 Task: Use the formula "REGEXMATCH" in spreadsheet "Project portfolio".
Action: Mouse moved to (124, 94)
Screenshot: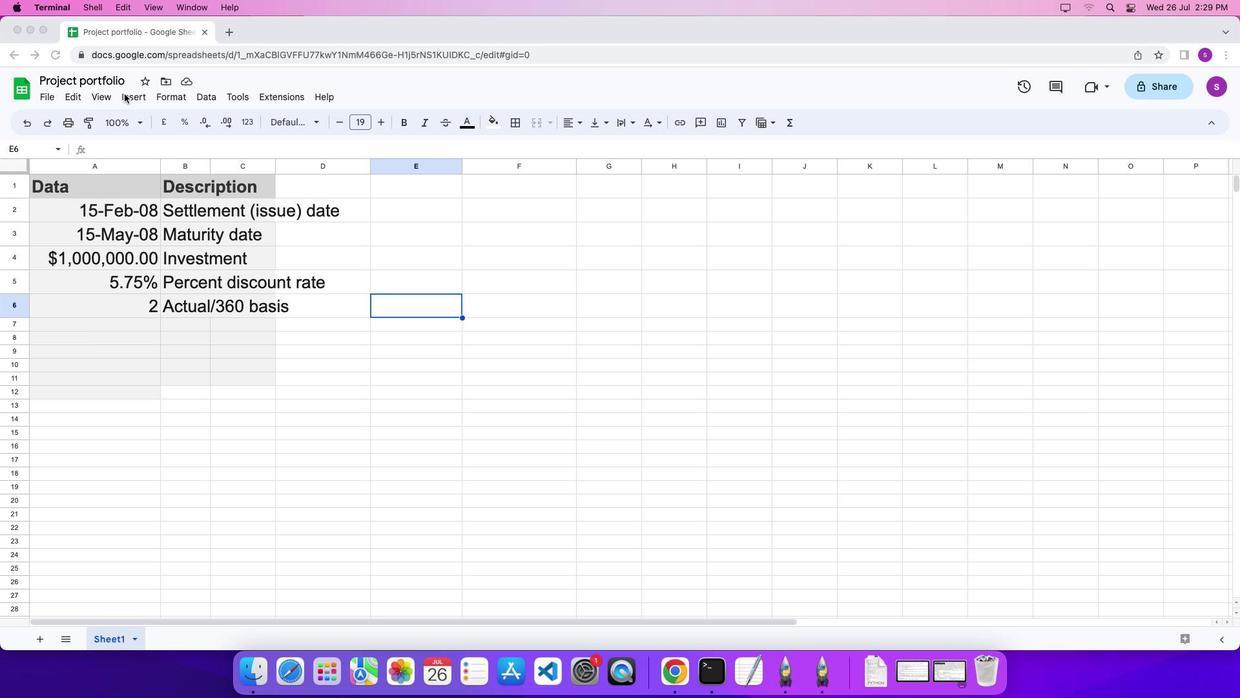 
Action: Mouse pressed left at (124, 94)
Screenshot: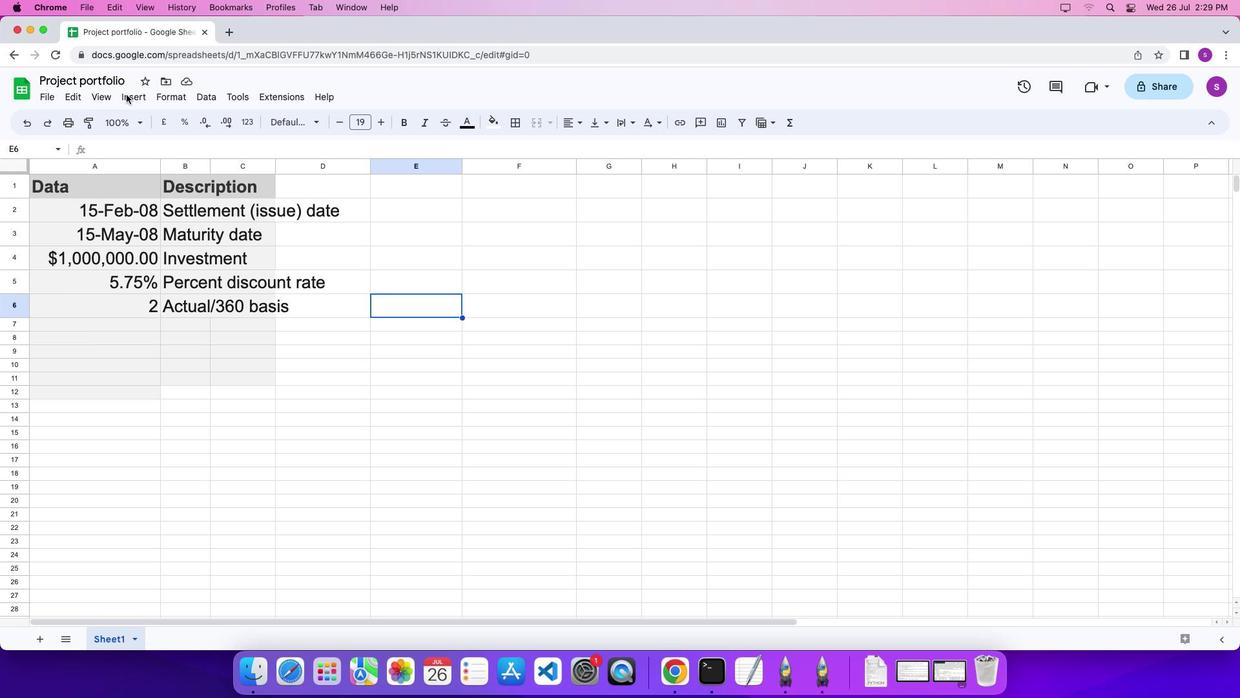 
Action: Mouse moved to (133, 96)
Screenshot: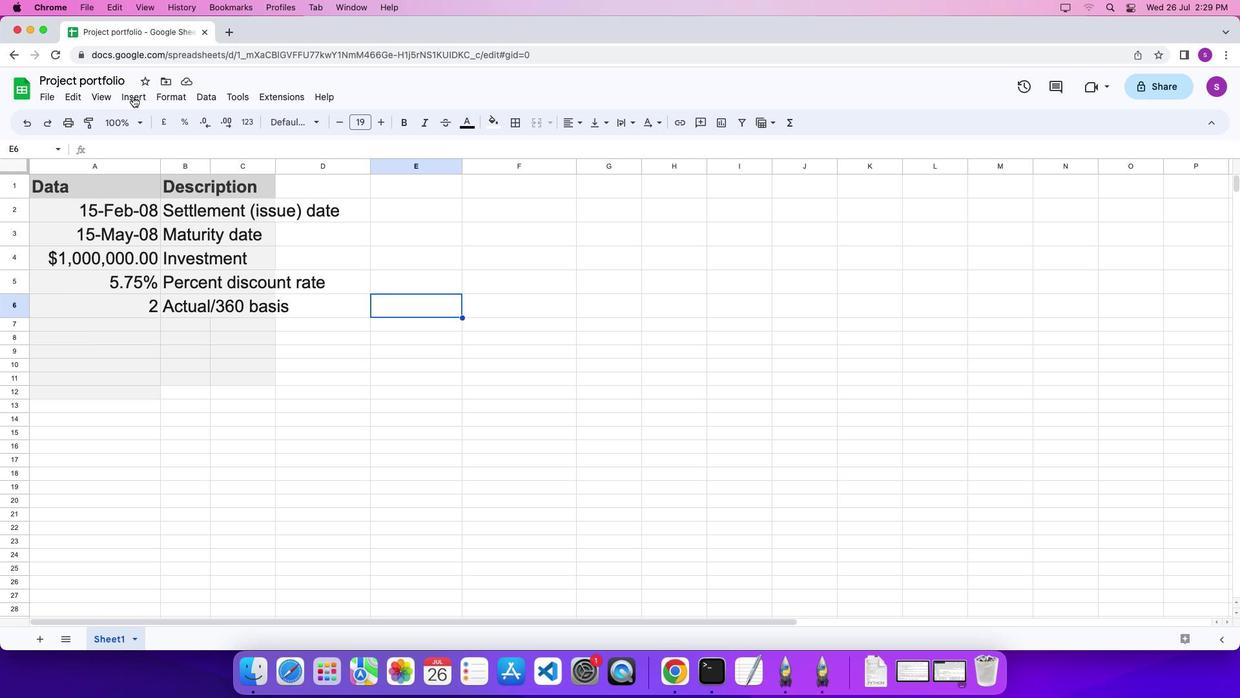 
Action: Mouse pressed left at (133, 96)
Screenshot: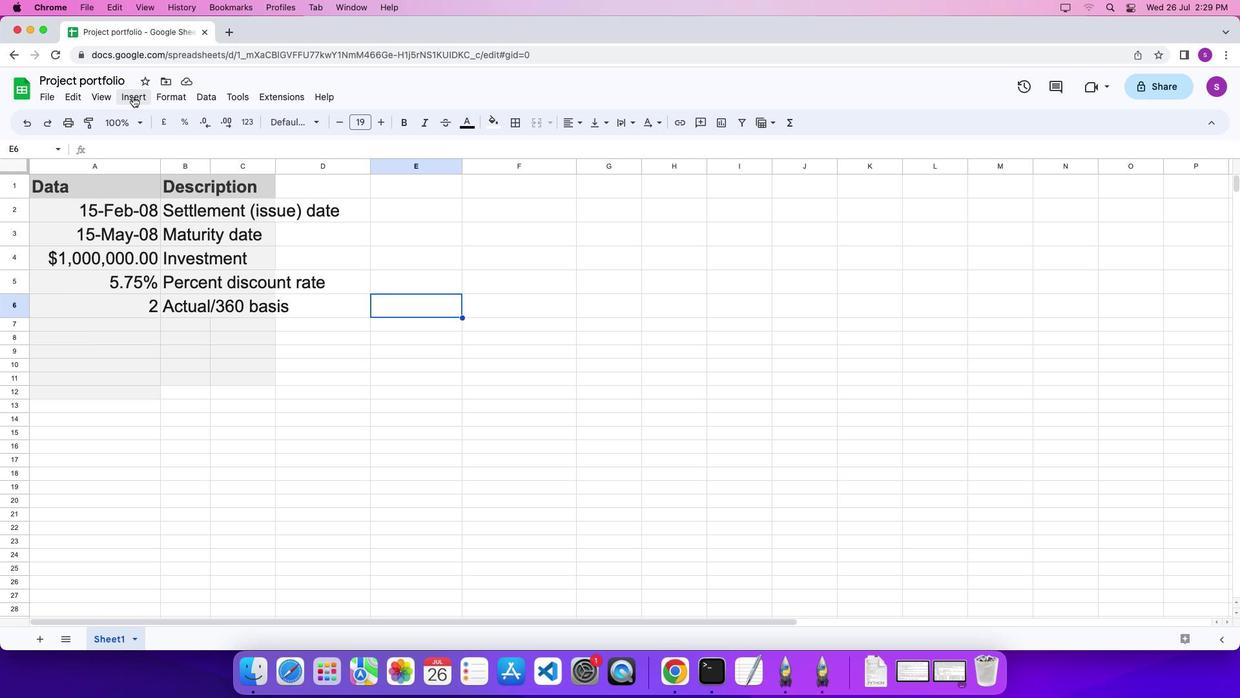 
Action: Mouse moved to (573, 575)
Screenshot: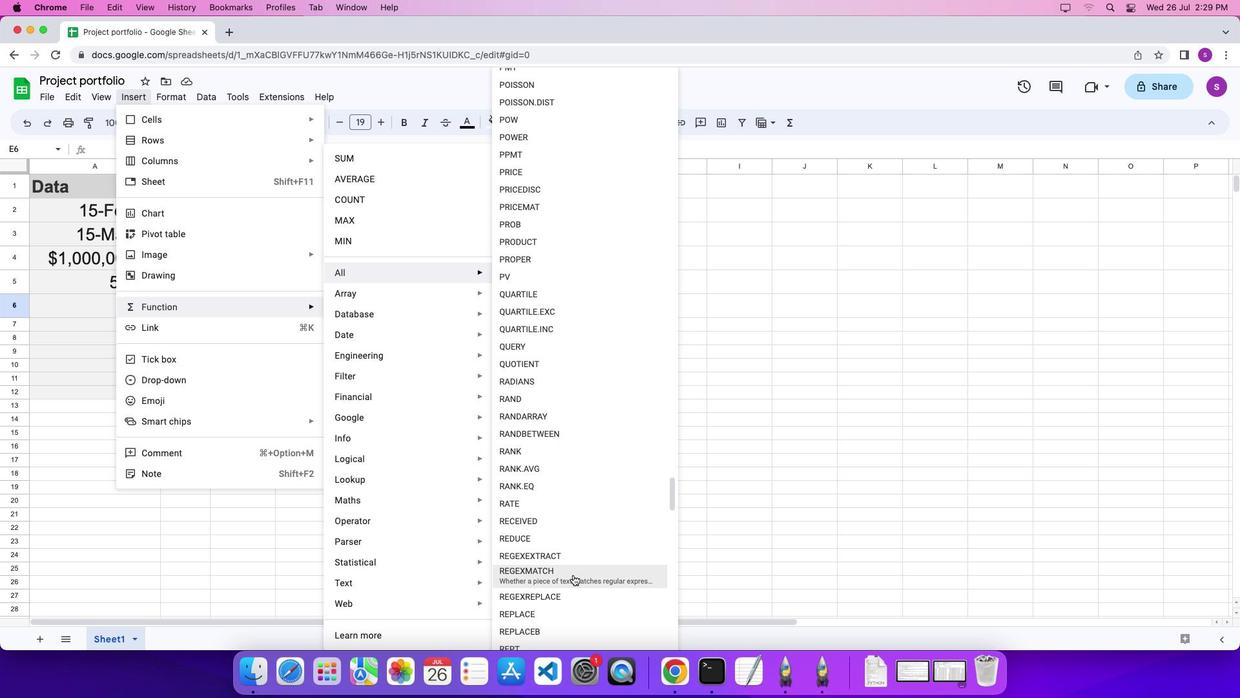 
Action: Mouse pressed left at (573, 575)
Screenshot: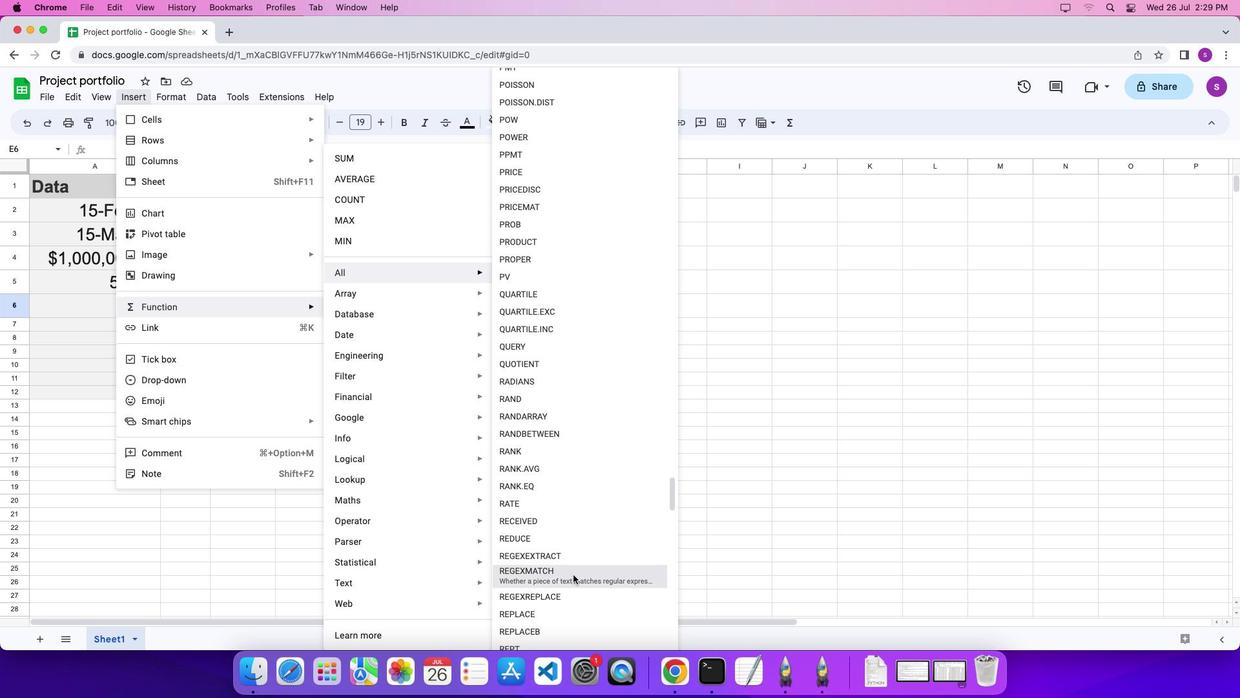 
Action: Mouse moved to (535, 480)
Screenshot: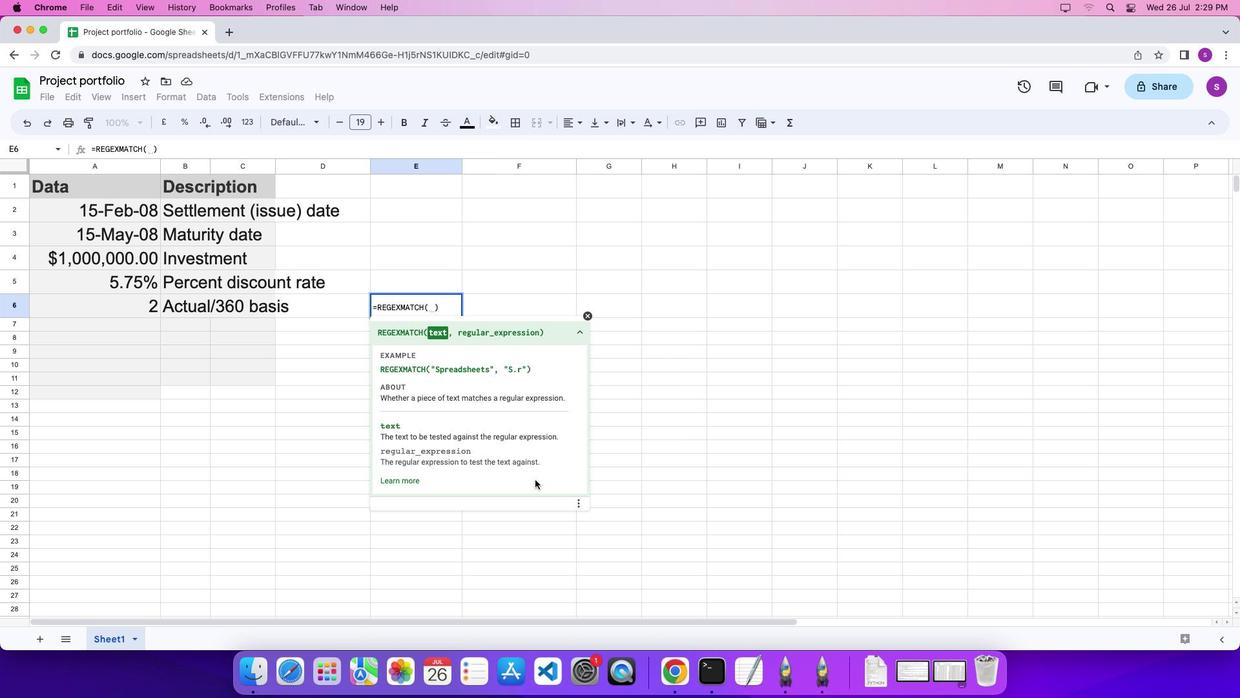 
Action: Key pressed Key.shift_r'"'Key.shift'S''p''r''e''a''d''s''h''e''e''t'Key.shift_r'"'','Key.shift_r'"''s''.''r'Key.shift_r'"''\x03'
Screenshot: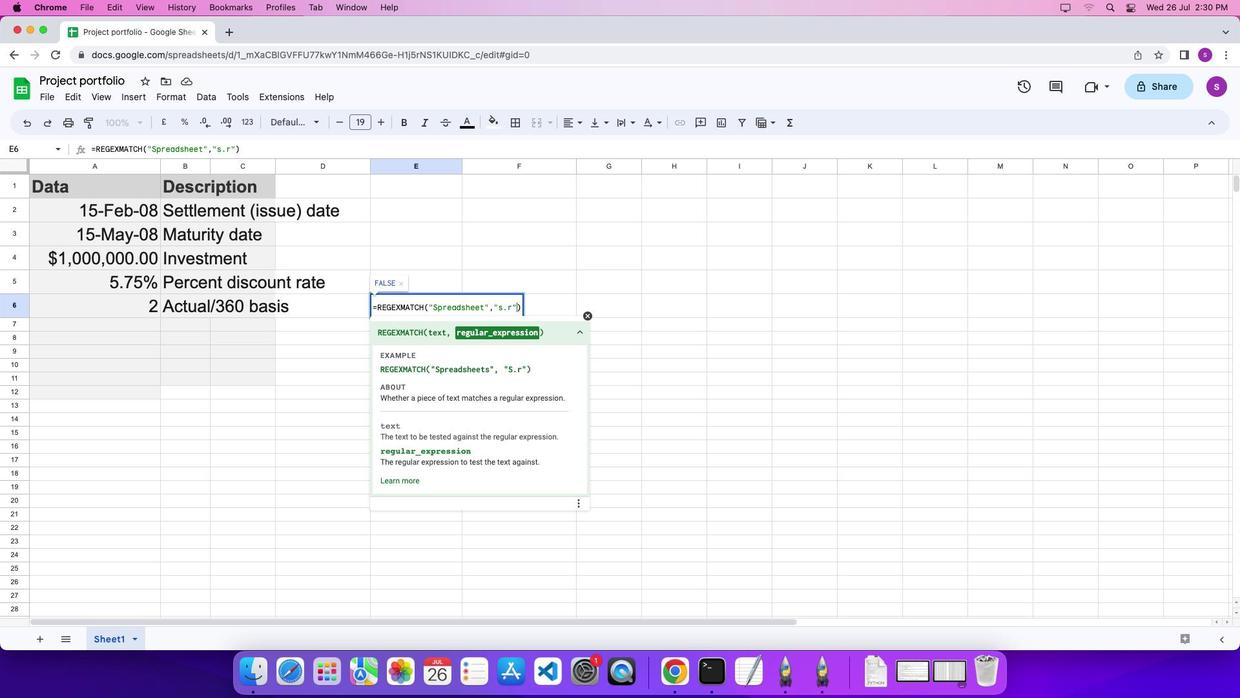
